 Task: Create New Customer with Customer Name: Hand Reposition, Billing Address Line1: 3648 Walton Street, Billing Address Line2:  Salt Lake City, Billing Address Line3:  Utah 84104, Cell Number: 303-432-3748
Action: Mouse pressed left at (138, 27)
Screenshot: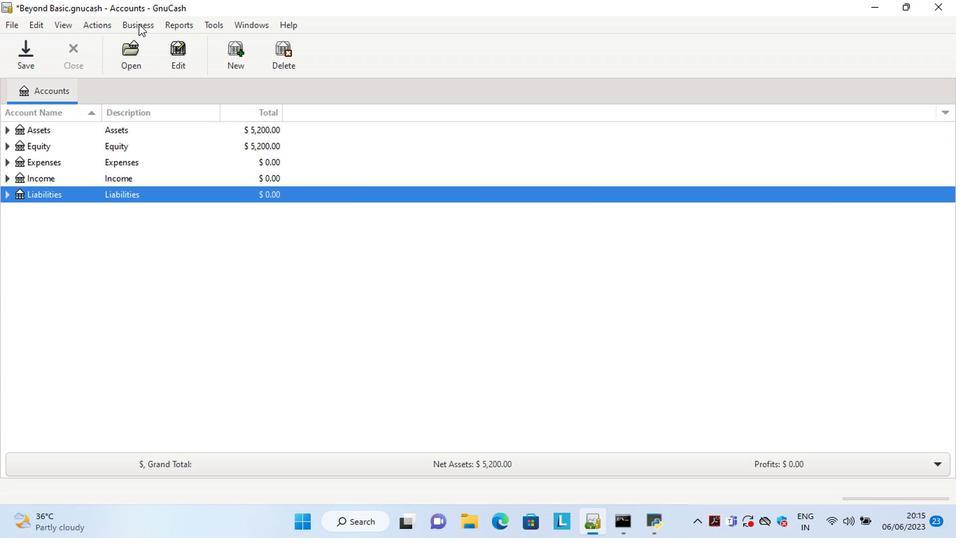 
Action: Mouse moved to (293, 62)
Screenshot: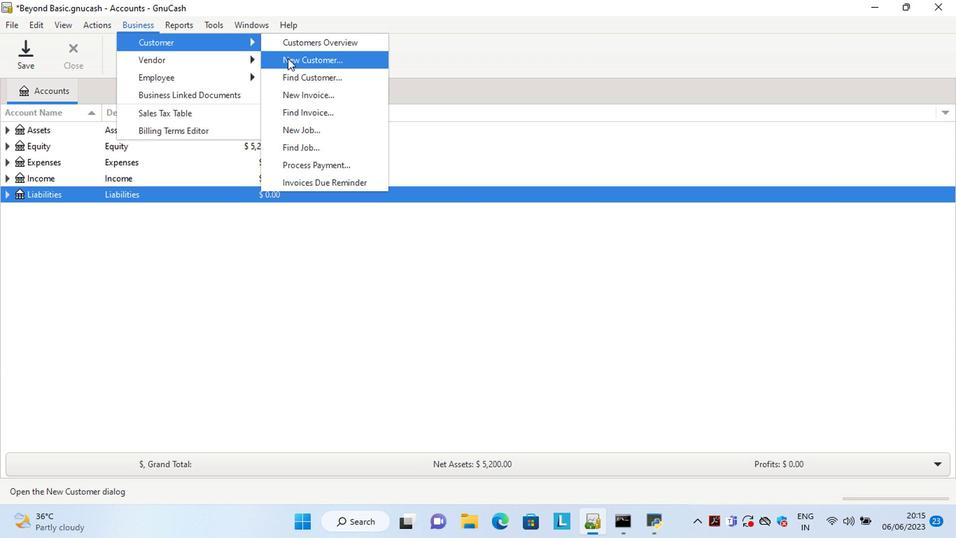 
Action: Mouse pressed left at (293, 62)
Screenshot: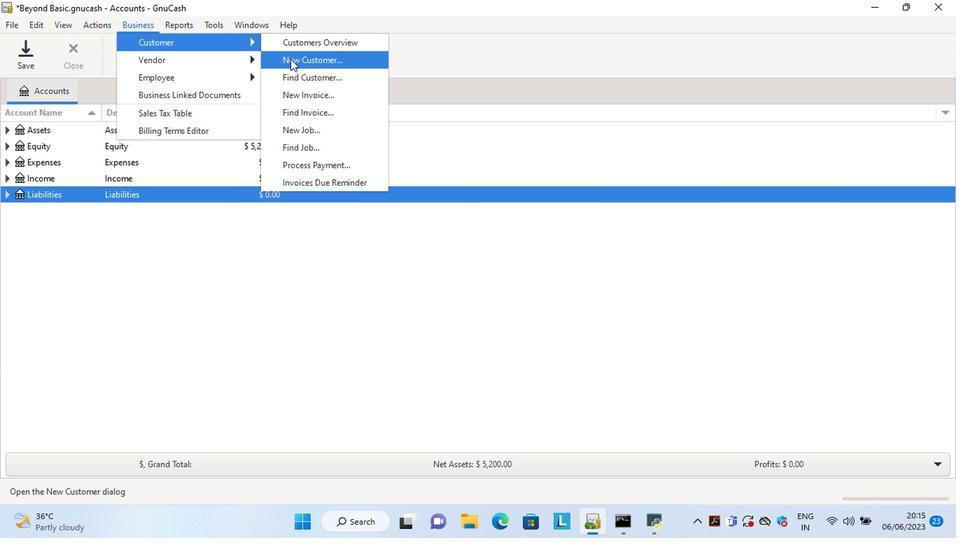 
Action: Mouse moved to (754, 278)
Screenshot: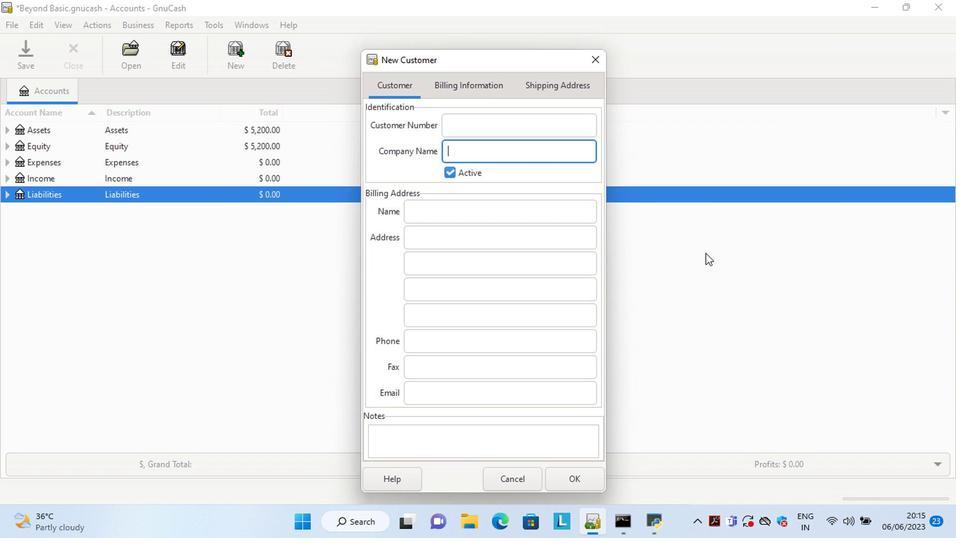 
Action: Key pressed <Key.shift>Hand<Key.space><Key.shift>Reposition<Key.tab><Key.tab><Key.tab>3648<Key.space><Key.shift>Walton<Key.space><Key.shift>Street<Key.tab><Key.shift>la<Key.backspace><Key.backspace>sa<Key.tab>u<Key.tab><Key.tab>303-432-3748
Screenshot: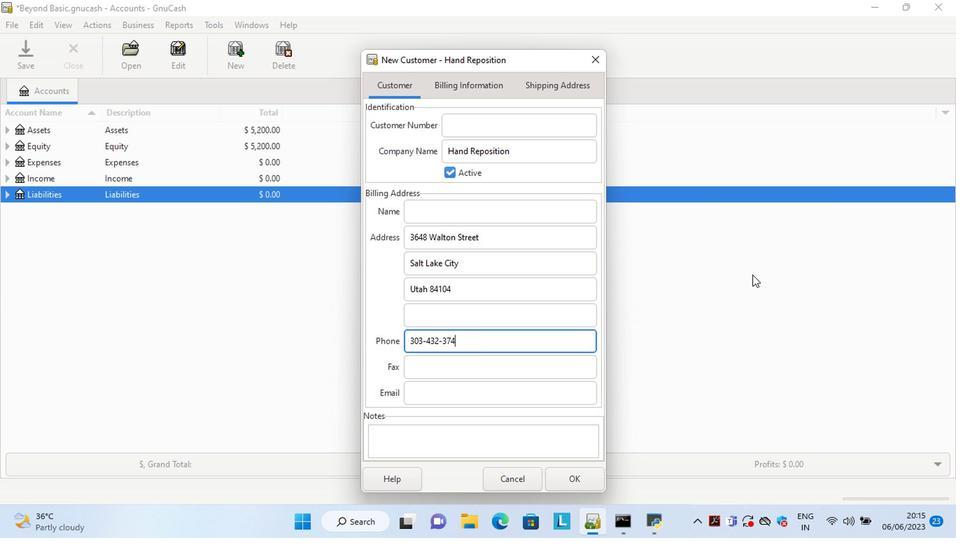 
Action: Mouse moved to (567, 479)
Screenshot: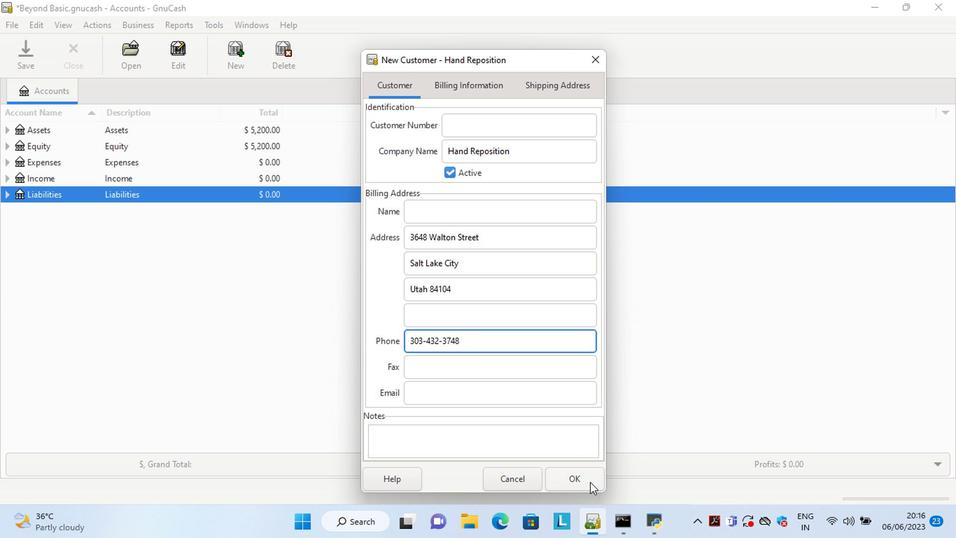 
Action: Mouse pressed left at (567, 479)
Screenshot: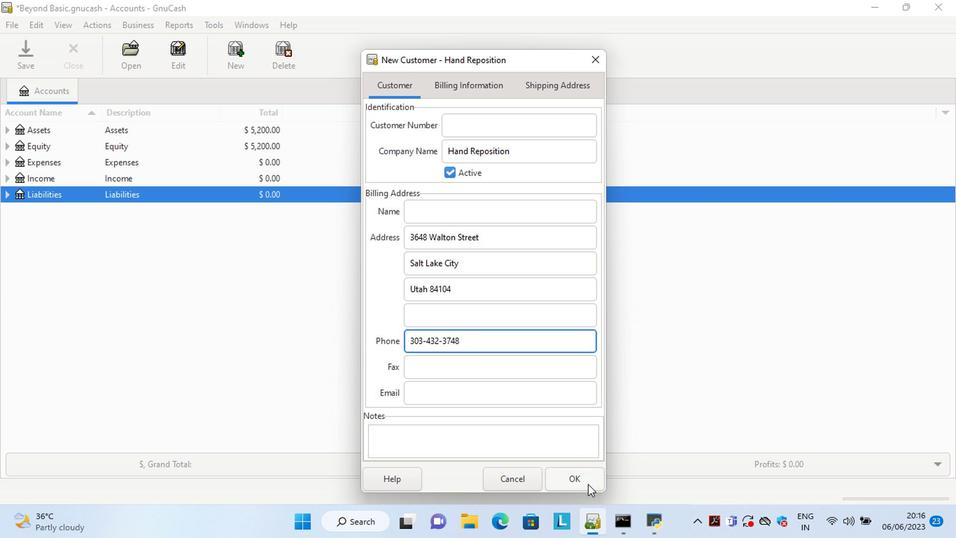 
